 Task: Add Green Label titled Label0041 to Card Card0041 in Board Board0041 in Workspace Development in Trello
Action: Mouse pressed left at (494, 79)
Screenshot: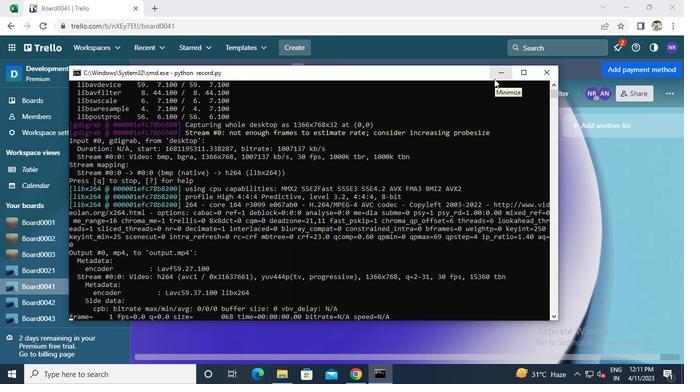 
Action: Mouse moved to (256, 143)
Screenshot: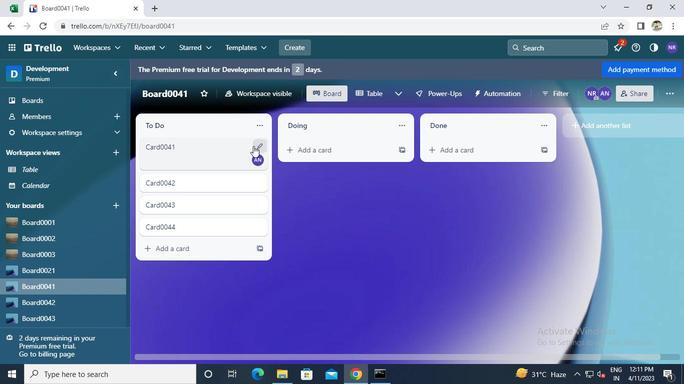 
Action: Mouse pressed left at (256, 143)
Screenshot: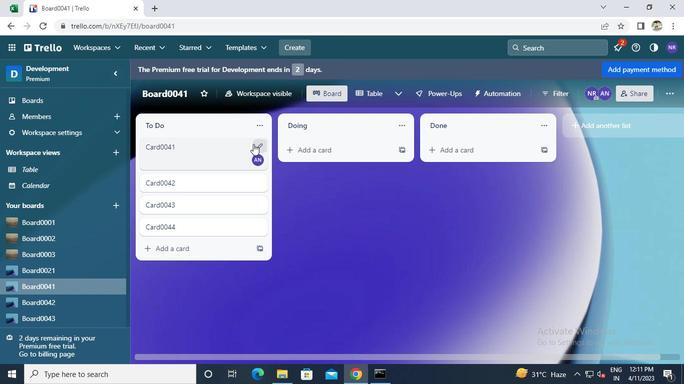 
Action: Mouse moved to (285, 163)
Screenshot: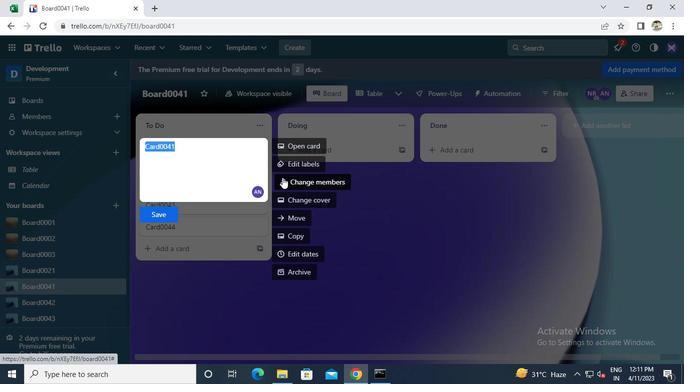 
Action: Mouse pressed left at (285, 163)
Screenshot: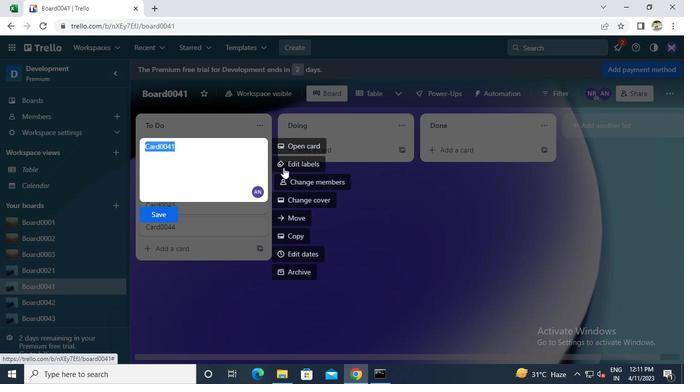 
Action: Mouse moved to (315, 243)
Screenshot: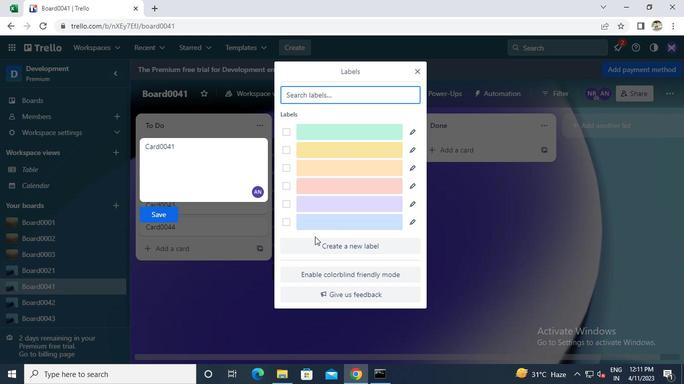 
Action: Mouse pressed left at (315, 243)
Screenshot: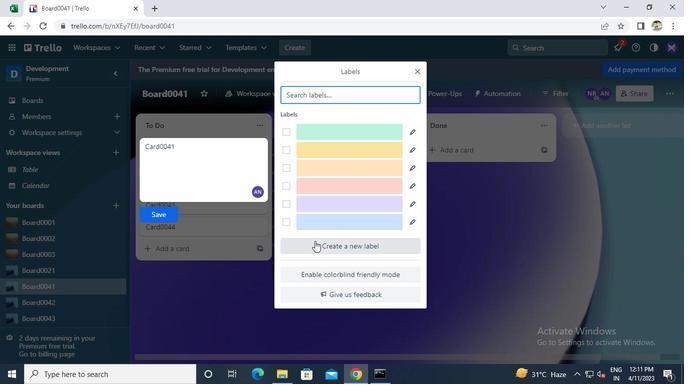 
Action: Mouse moved to (311, 181)
Screenshot: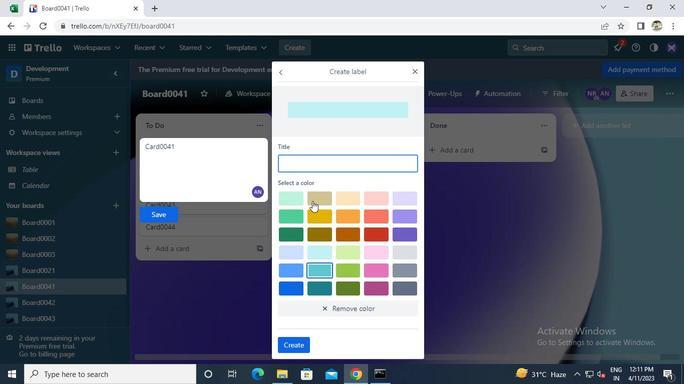 
Action: Keyboard Key.caps_lock
Screenshot: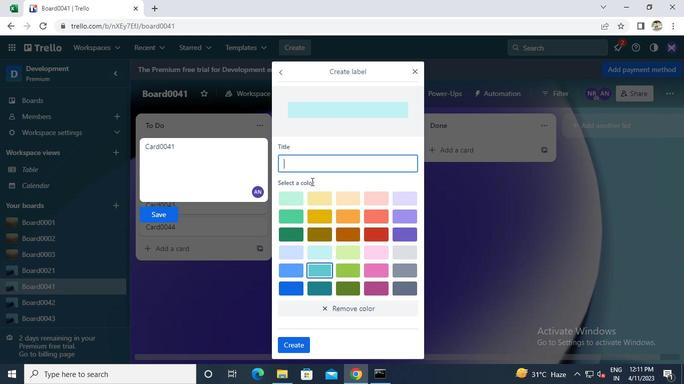 
Action: Keyboard l
Screenshot: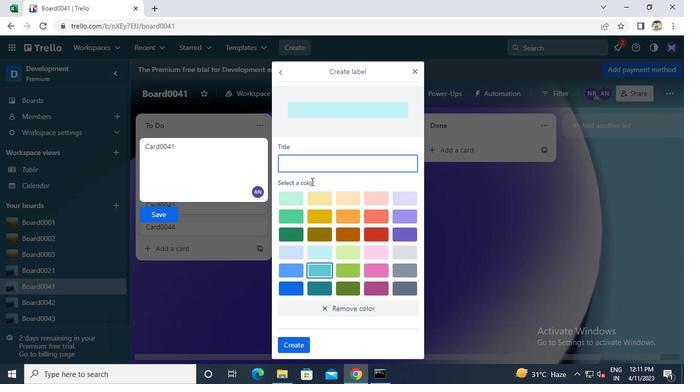 
Action: Keyboard Key.caps_lock
Screenshot: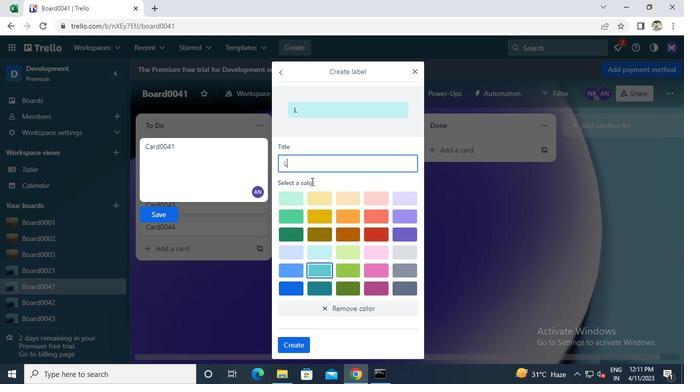 
Action: Keyboard a
Screenshot: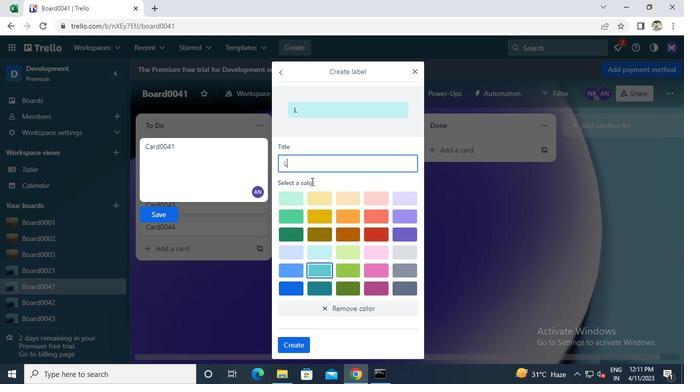 
Action: Keyboard b
Screenshot: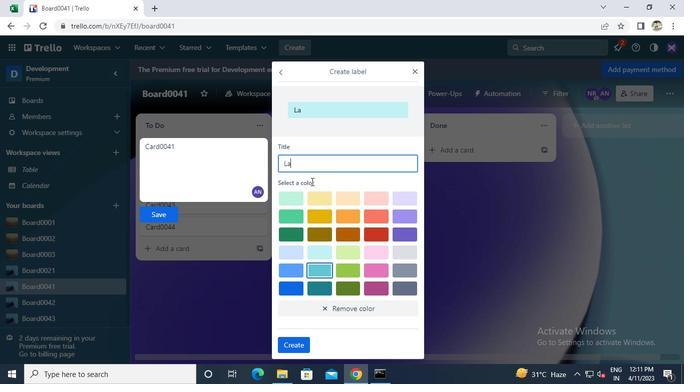 
Action: Keyboard e
Screenshot: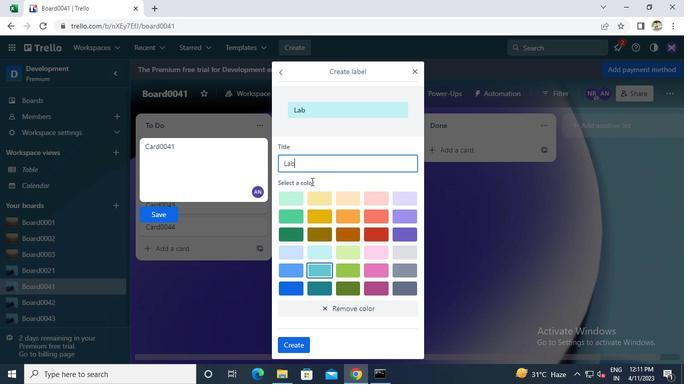 
Action: Keyboard l
Screenshot: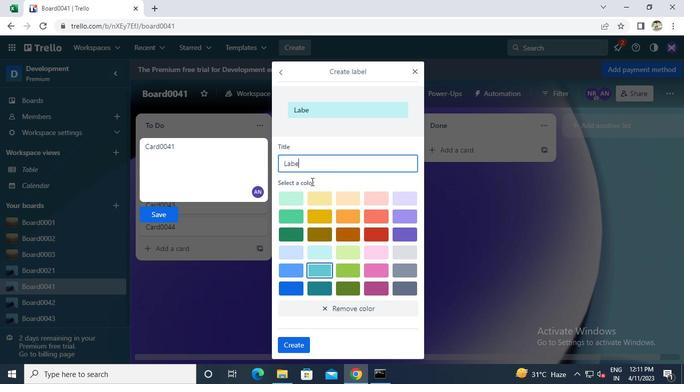 
Action: Keyboard 0
Screenshot: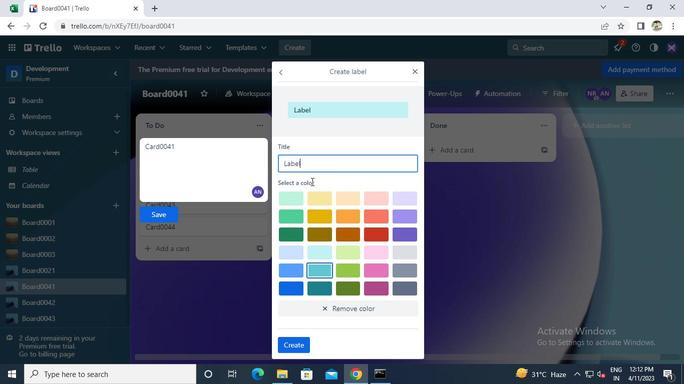 
Action: Keyboard 0
Screenshot: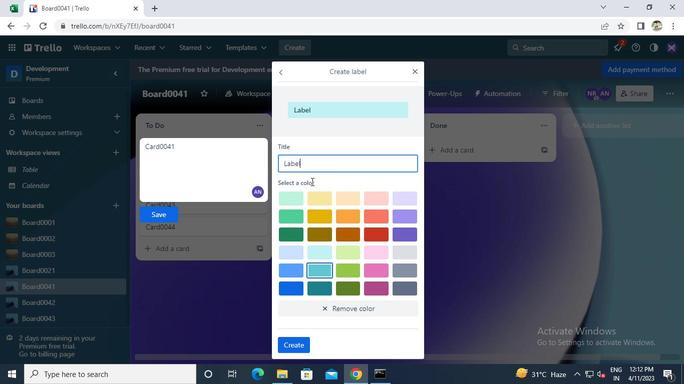 
Action: Keyboard 4
Screenshot: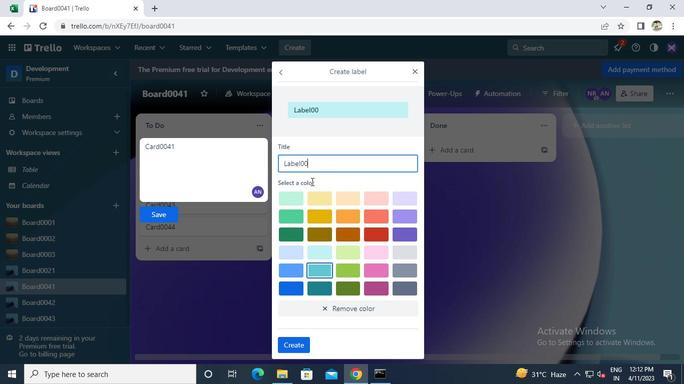 
Action: Keyboard 1
Screenshot: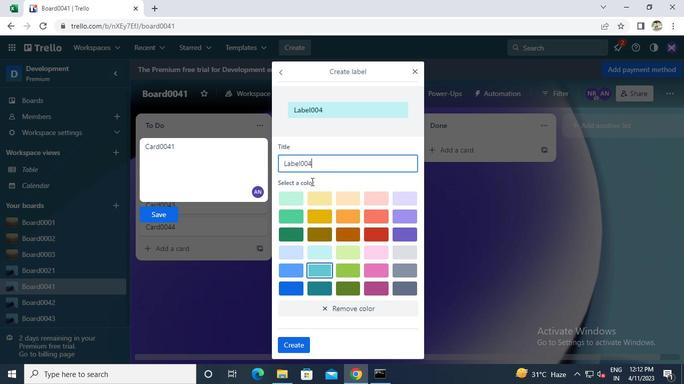 
Action: Mouse moved to (293, 216)
Screenshot: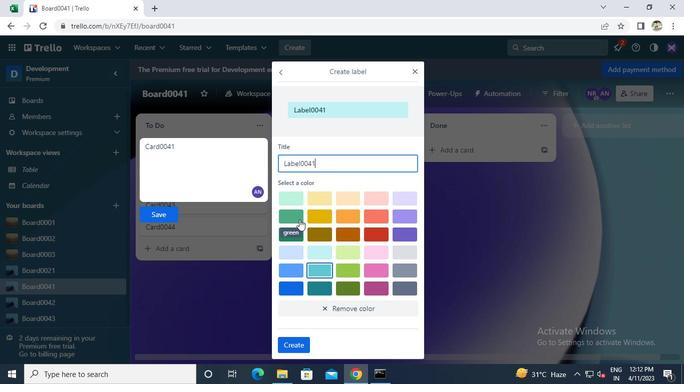 
Action: Mouse pressed left at (293, 216)
Screenshot: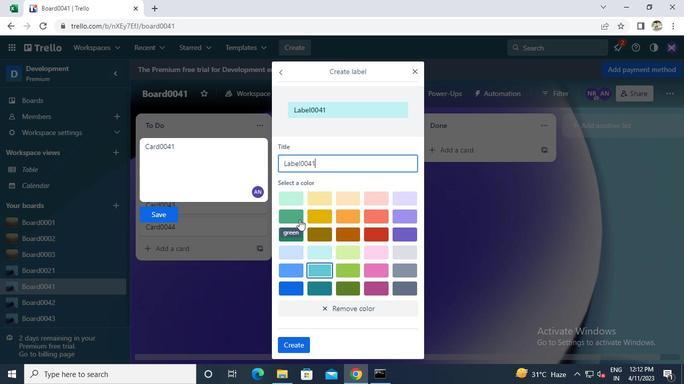 
Action: Mouse moved to (293, 343)
Screenshot: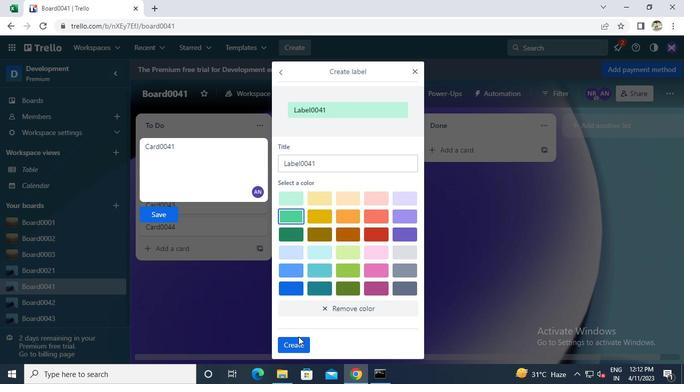 
Action: Mouse pressed left at (293, 343)
Screenshot: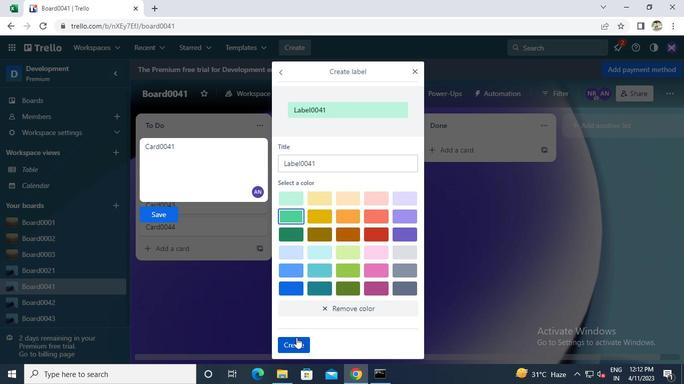 
Action: Mouse moved to (162, 219)
Screenshot: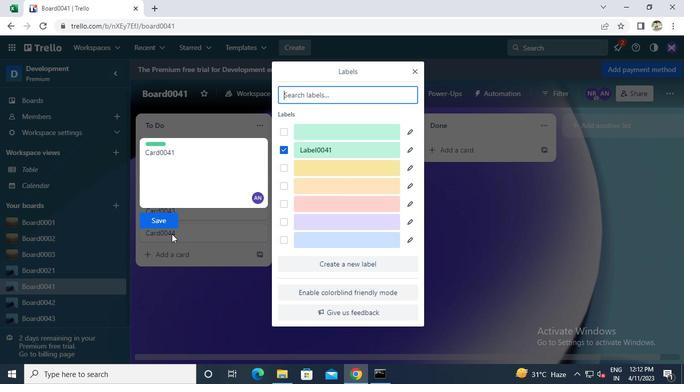 
Action: Mouse pressed left at (162, 219)
Screenshot: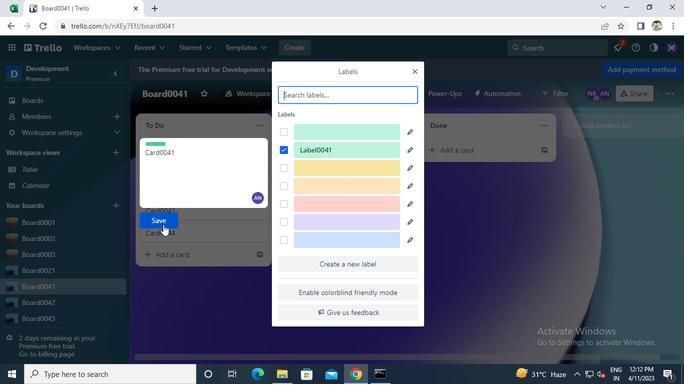 
Action: Mouse moved to (377, 379)
Screenshot: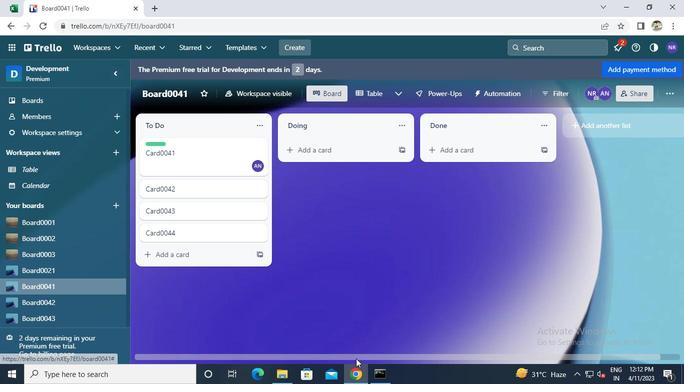 
Action: Mouse pressed left at (377, 379)
Screenshot: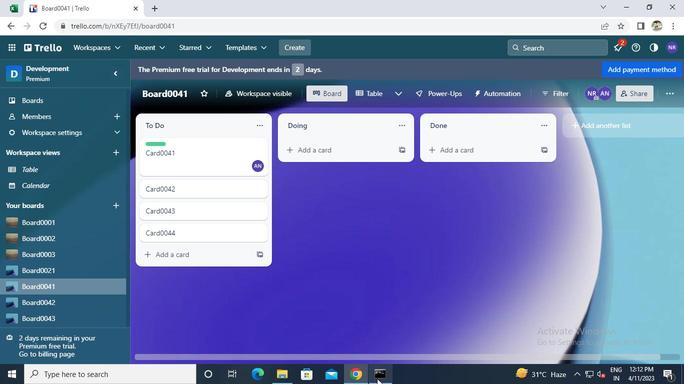 
Action: Mouse moved to (541, 73)
Screenshot: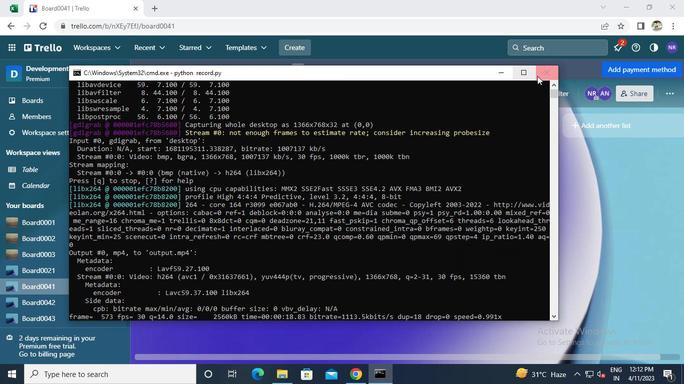 
Action: Mouse pressed left at (541, 73)
Screenshot: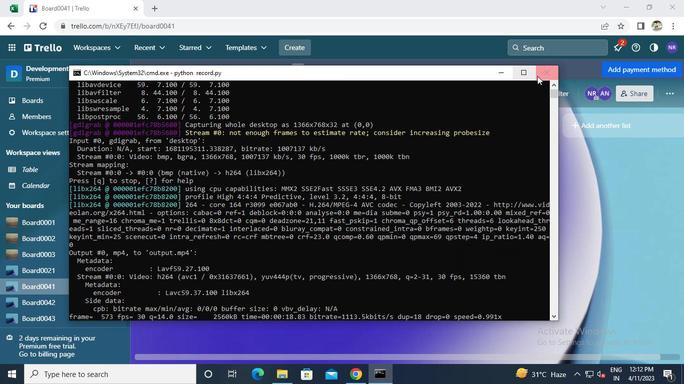 
Action: Mouse moved to (542, 72)
Screenshot: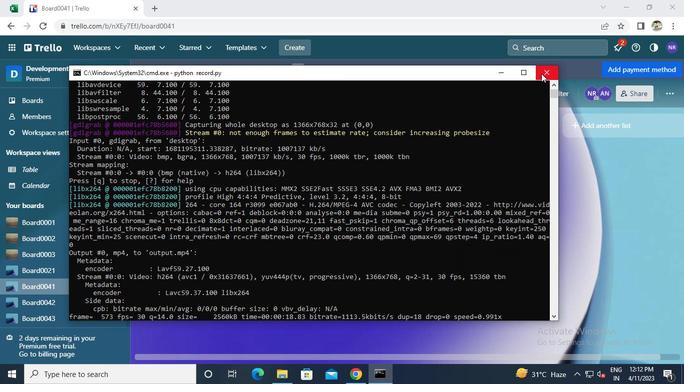
